 Task: Create a sub task Gather and Analyse Requirements for the task  Create a new system for managing employee benefits and compensation in the project AgileDesign , assign it to team member softage.5@softage.net and update the status of the sub task to  At Risk , set the priority of the sub task to Medium
Action: Mouse scrolled (561, 427) with delta (0, 0)
Screenshot: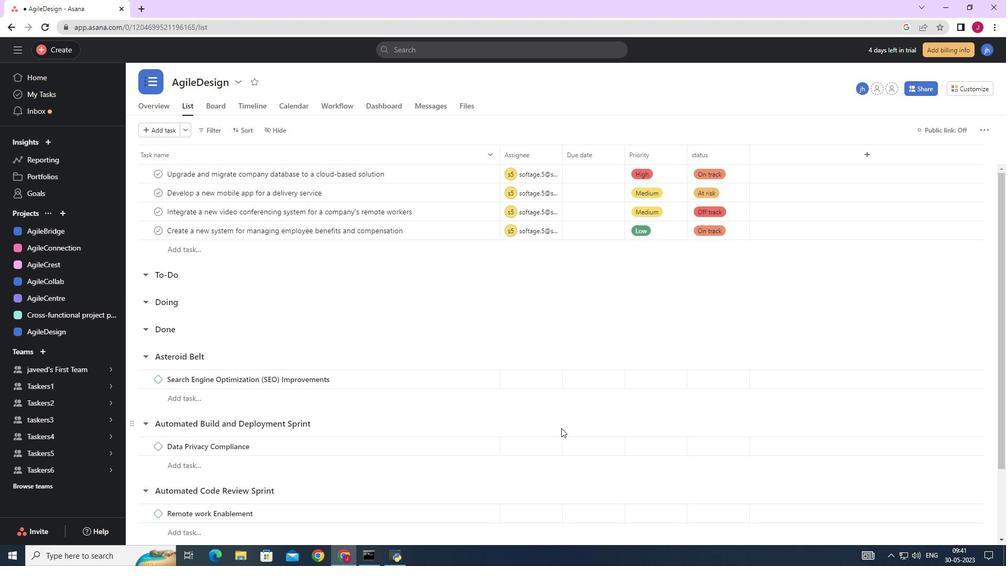 
Action: Mouse scrolled (561, 428) with delta (0, 0)
Screenshot: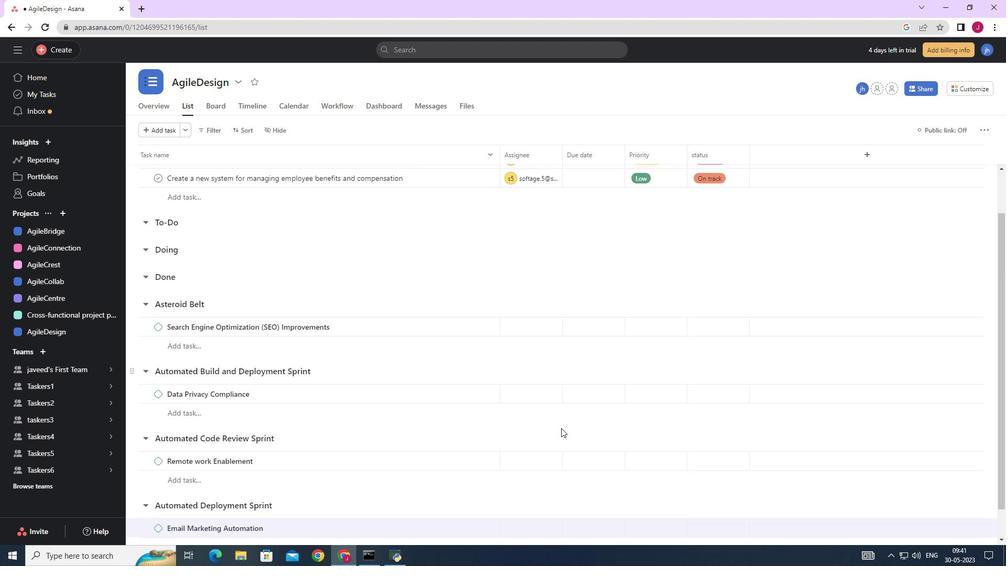 
Action: Mouse scrolled (561, 428) with delta (0, 0)
Screenshot: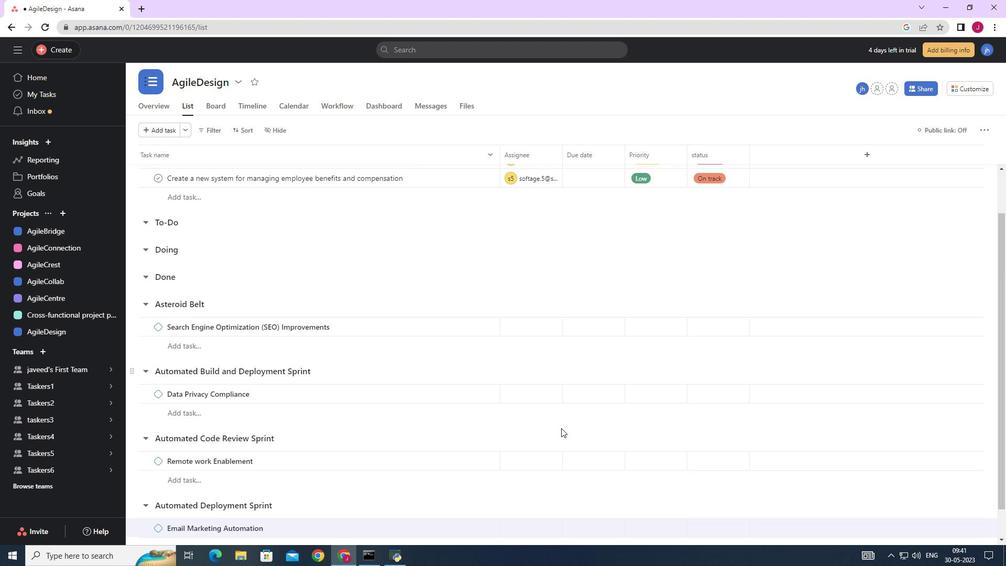 
Action: Mouse scrolled (561, 428) with delta (0, 0)
Screenshot: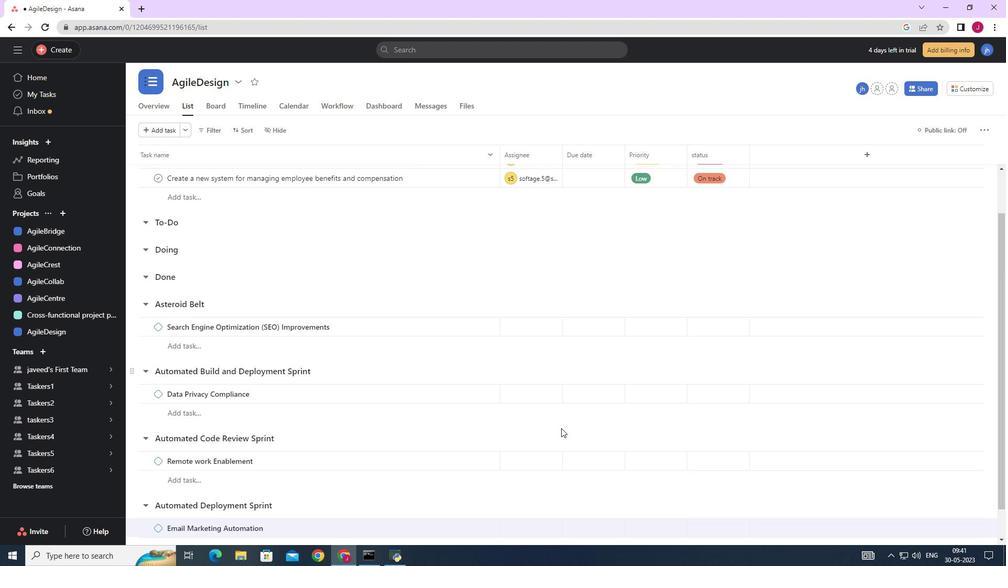 
Action: Mouse moved to (444, 232)
Screenshot: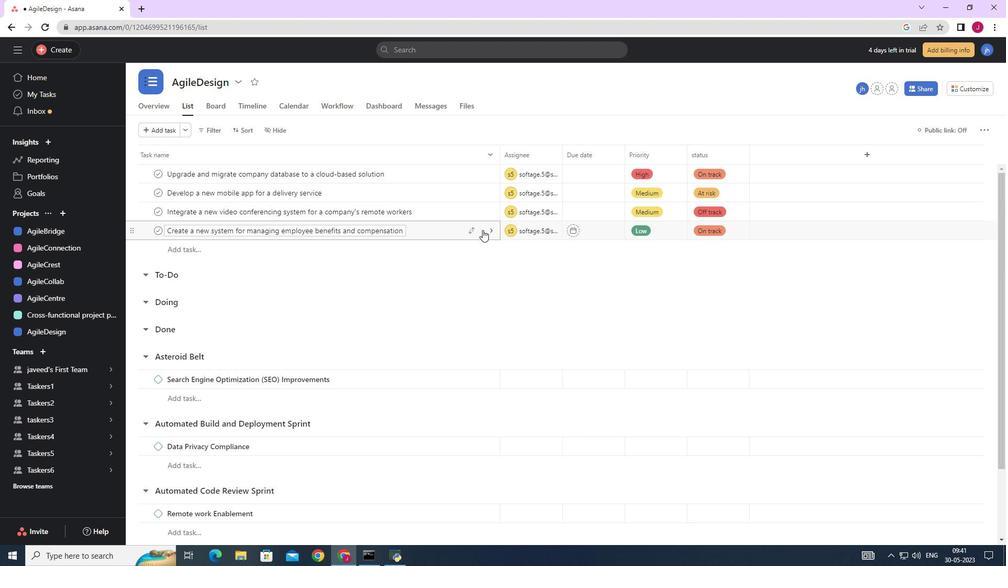 
Action: Mouse pressed left at (444, 232)
Screenshot: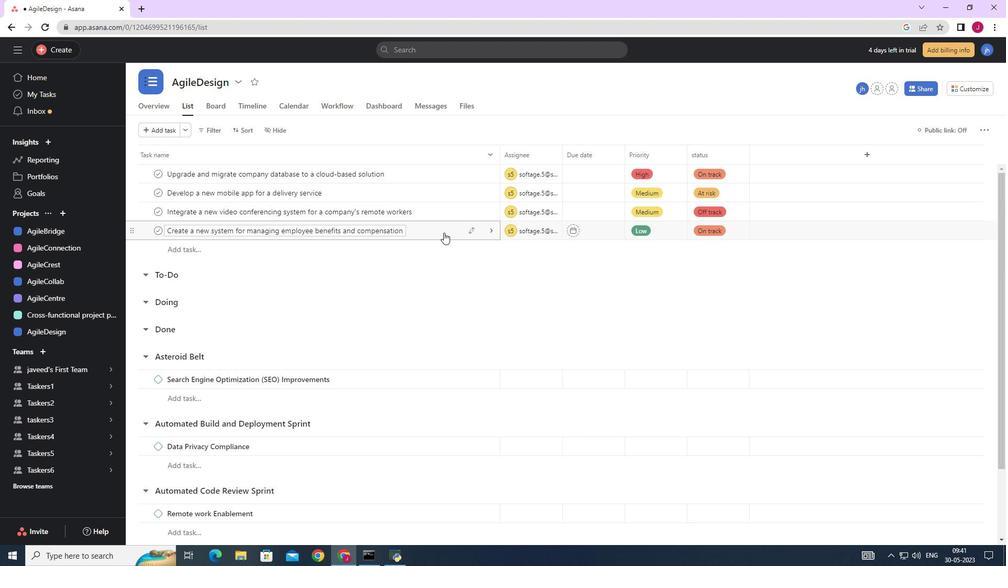 
Action: Mouse moved to (761, 372)
Screenshot: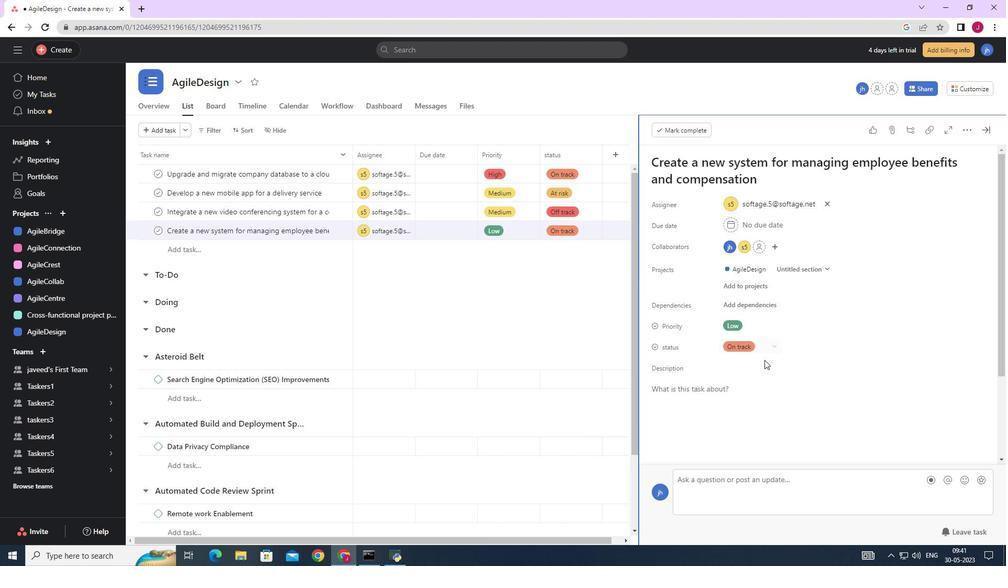 
Action: Mouse scrolled (761, 372) with delta (0, 0)
Screenshot: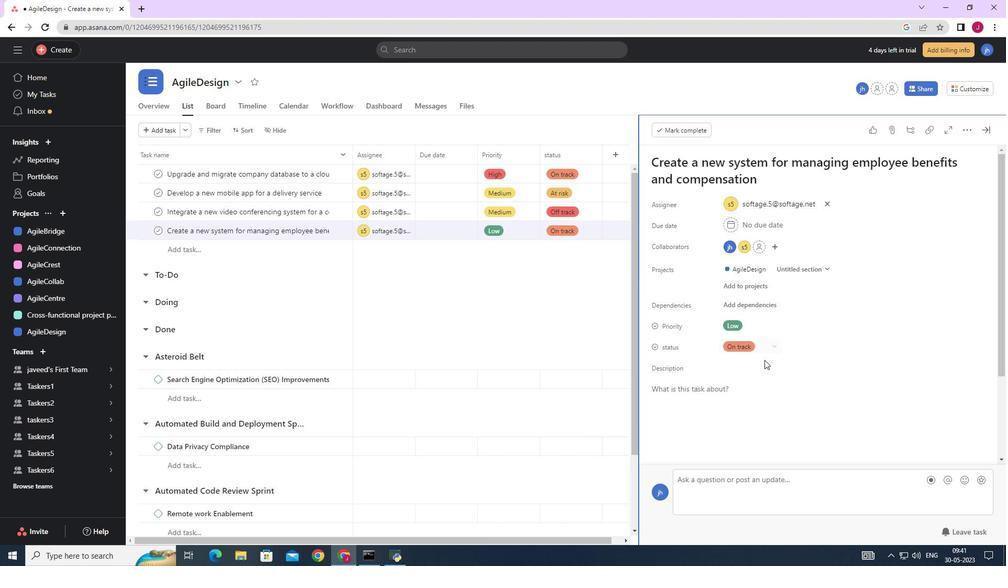 
Action: Mouse scrolled (761, 372) with delta (0, 0)
Screenshot: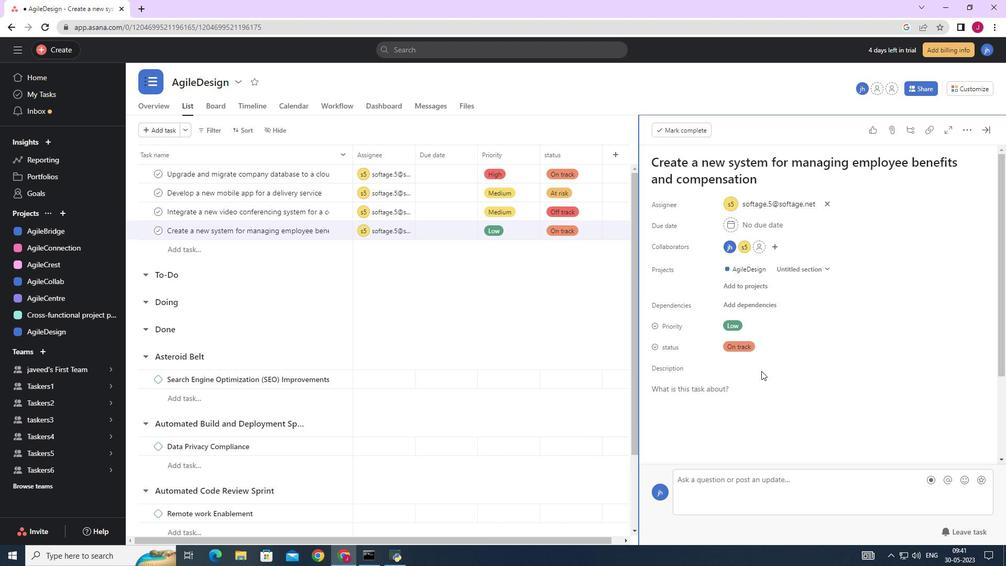 
Action: Mouse scrolled (761, 372) with delta (0, 0)
Screenshot: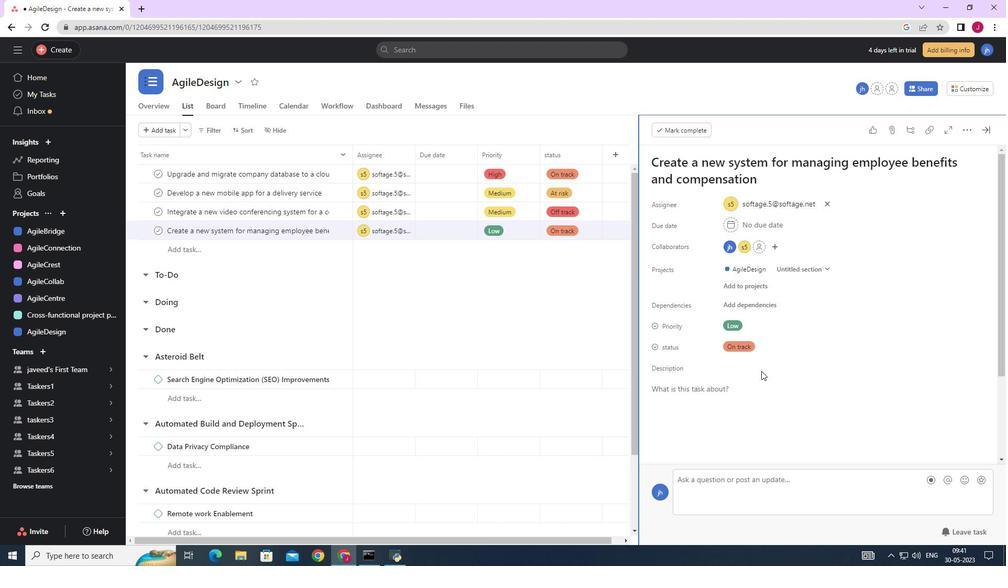
Action: Mouse scrolled (761, 372) with delta (0, 0)
Screenshot: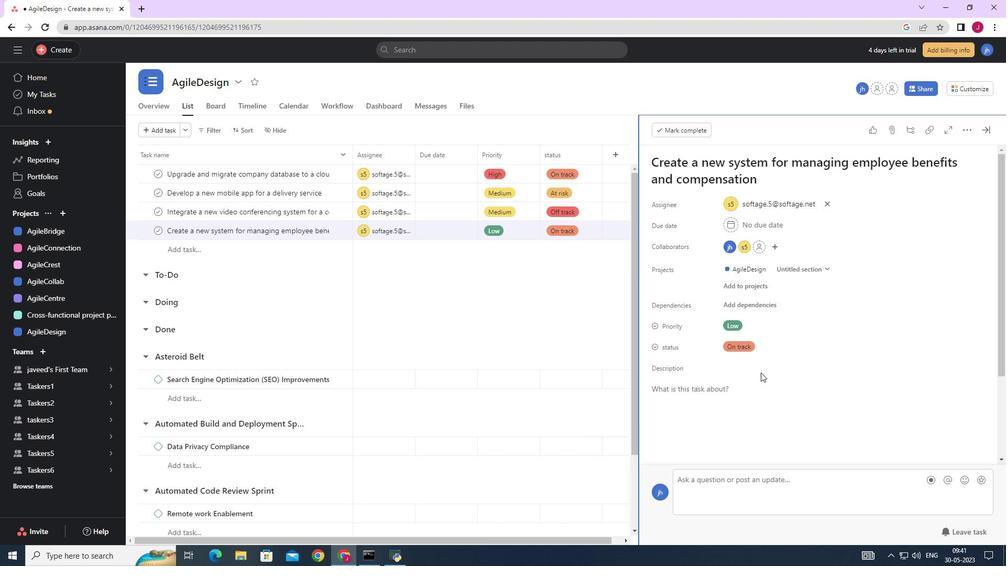 
Action: Mouse moved to (679, 380)
Screenshot: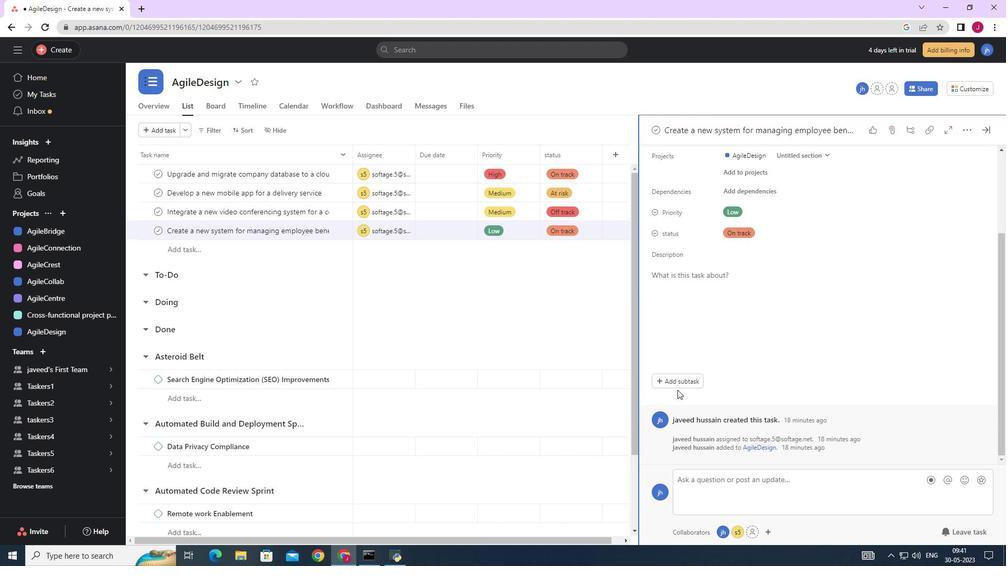 
Action: Mouse pressed left at (679, 380)
Screenshot: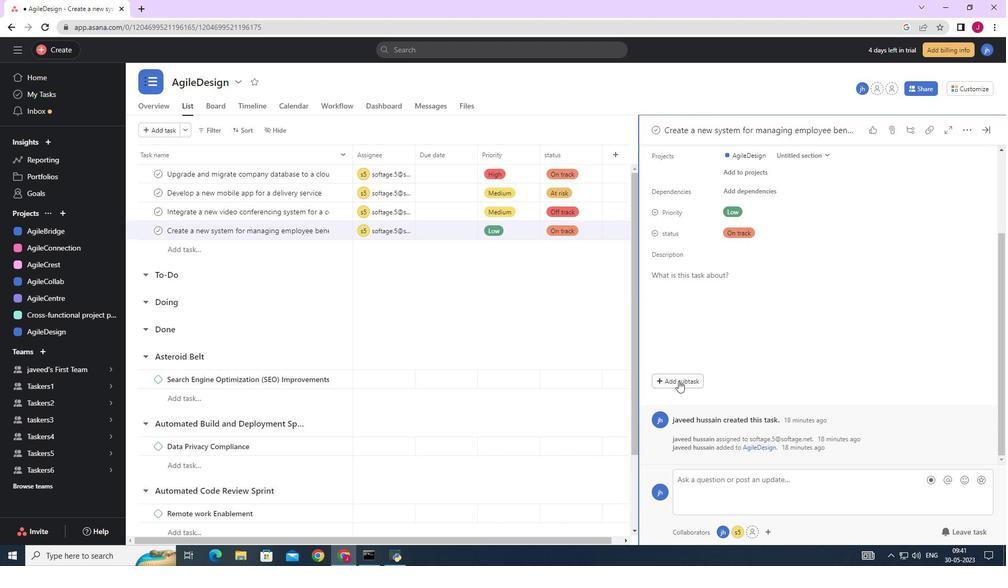 
Action: Mouse moved to (689, 361)
Screenshot: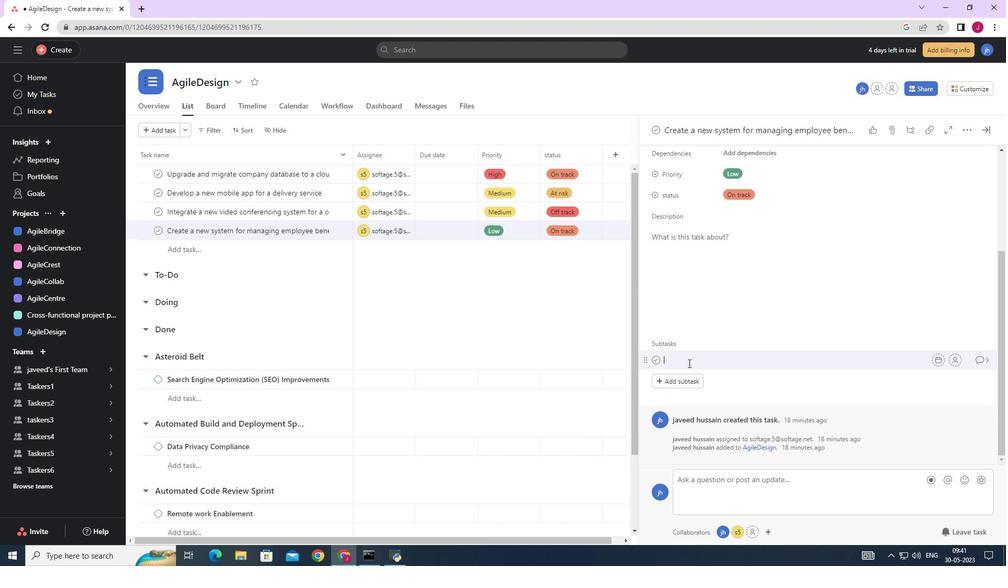 
Action: Key pressed <Key.caps_lock>G<Key.caps_lock>ather<Key.space>and<Key.space><Key.caps_lock>A<Key.caps_lock>nalyse<Key.space><Key.caps_lock>R<Key.caps_lock>equirements
Screenshot: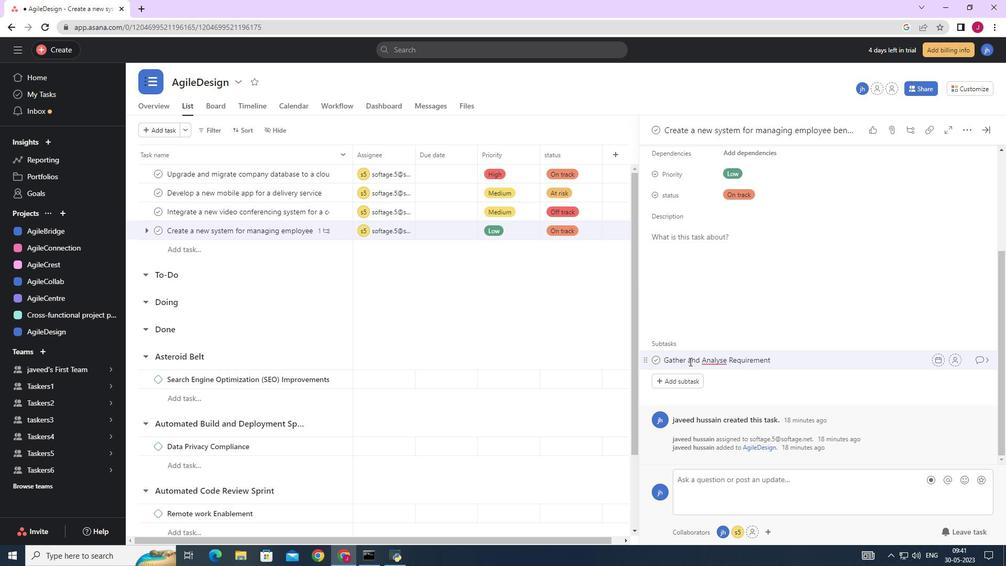 
Action: Mouse moved to (950, 362)
Screenshot: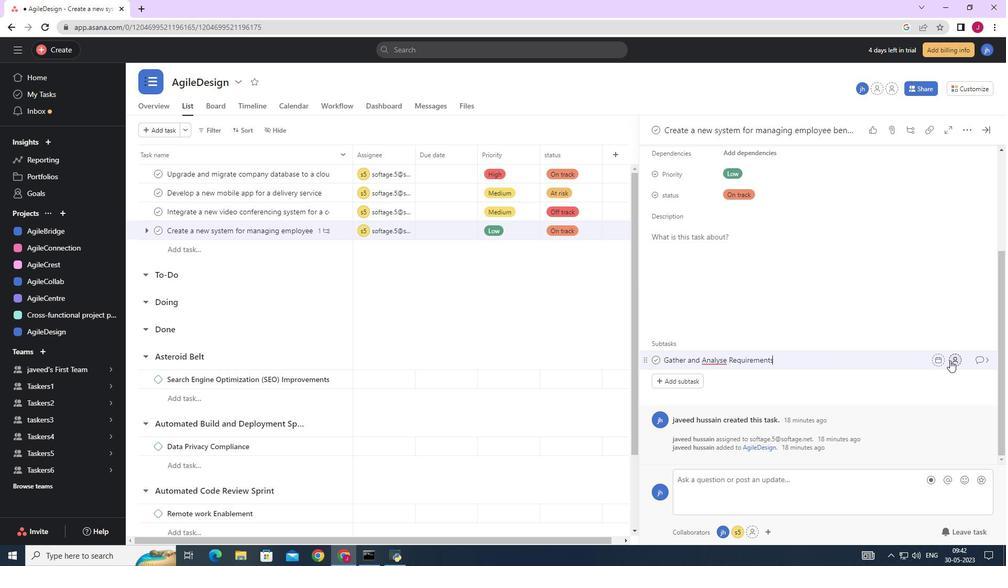 
Action: Mouse pressed left at (950, 362)
Screenshot: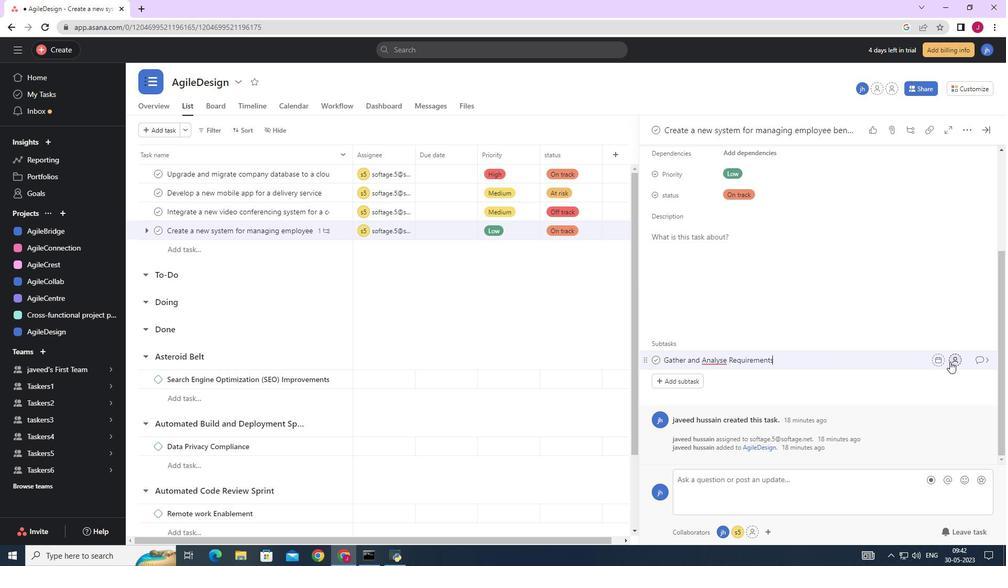 
Action: Mouse moved to (949, 362)
Screenshot: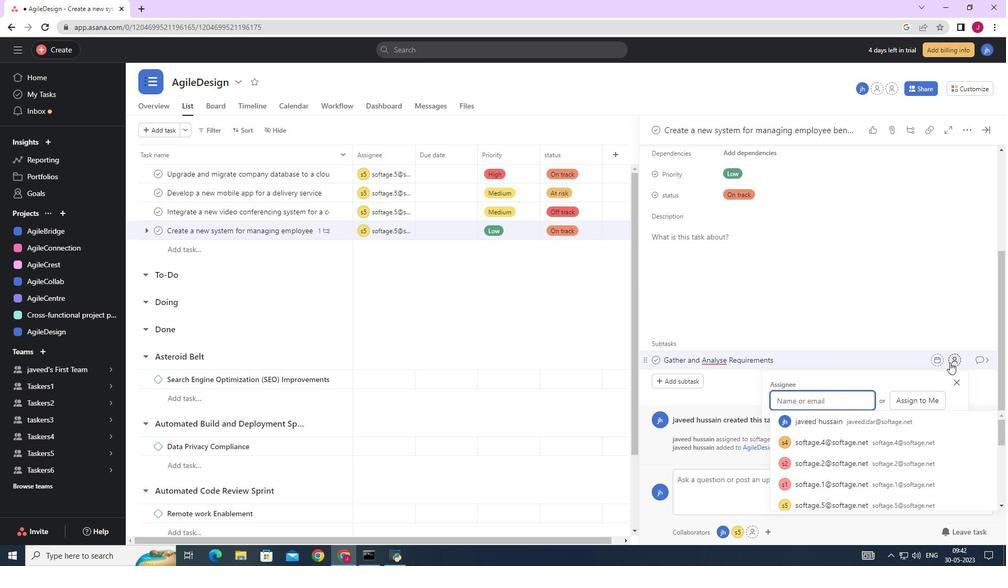 
Action: Key pressed softage.5
Screenshot: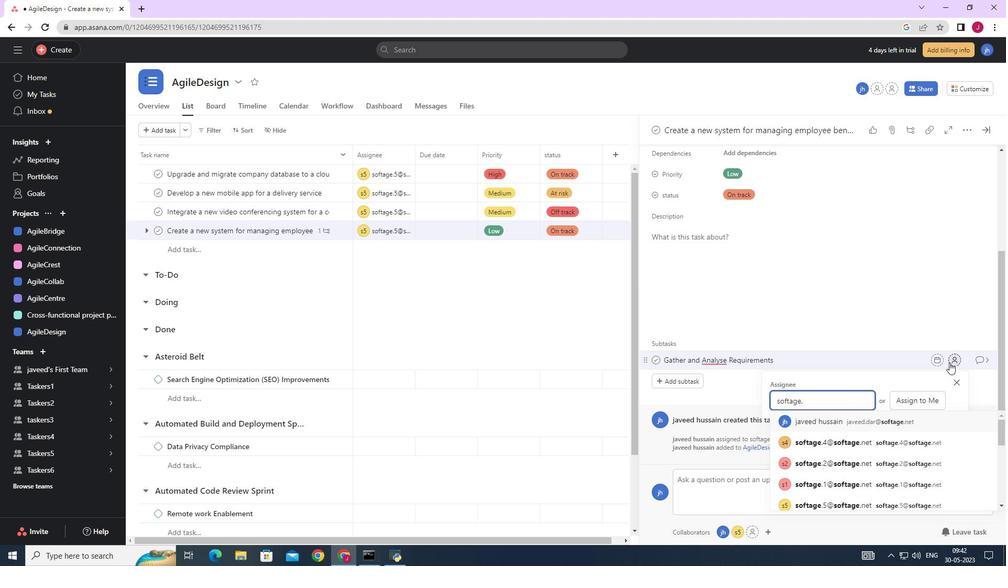 
Action: Mouse moved to (851, 422)
Screenshot: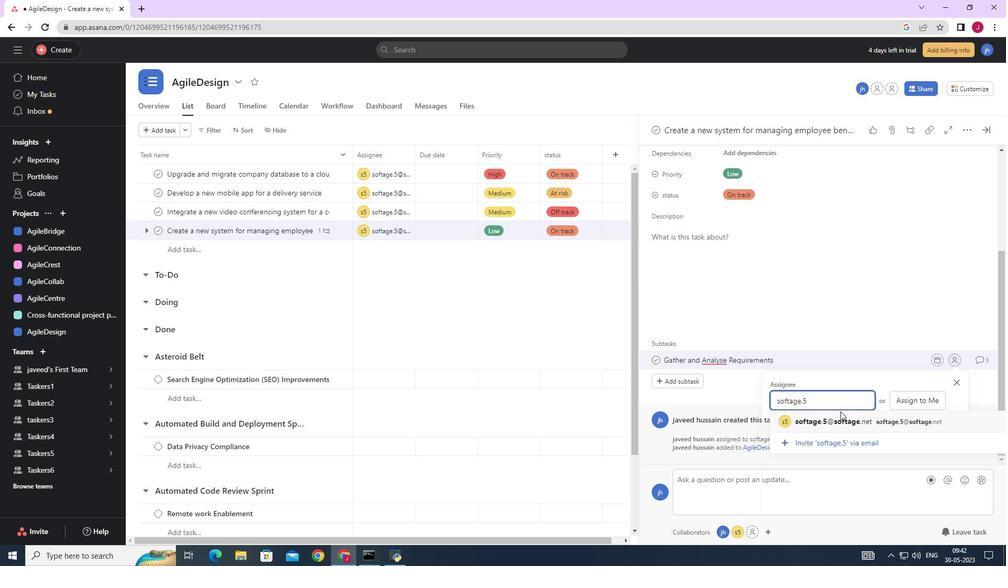 
Action: Mouse pressed left at (851, 422)
Screenshot: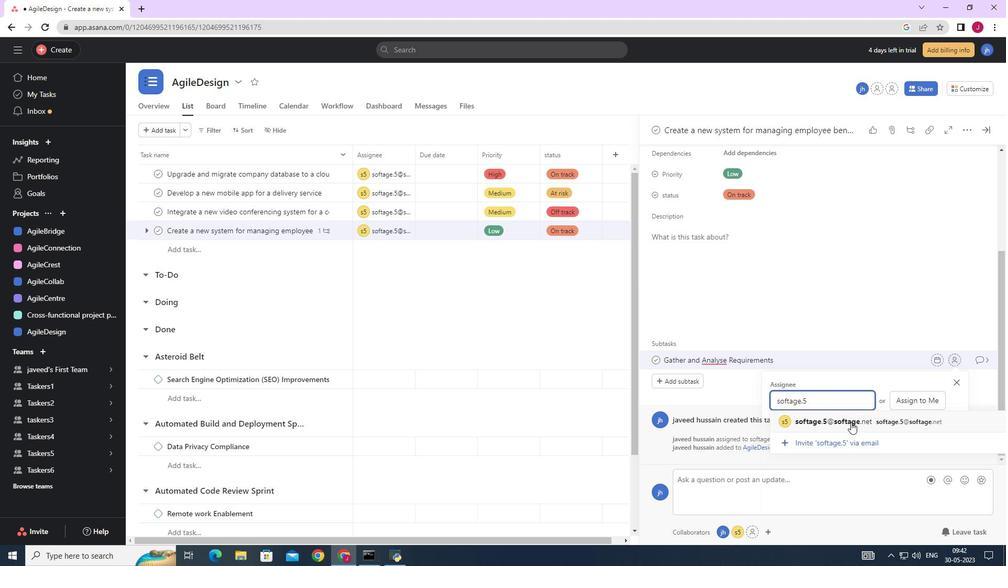 
Action: Mouse moved to (981, 361)
Screenshot: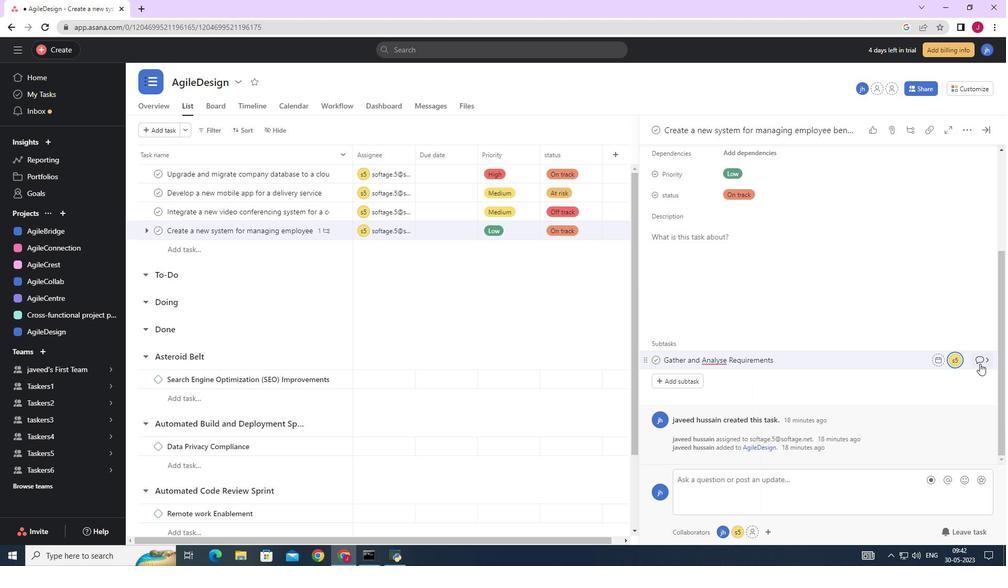 
Action: Mouse pressed left at (981, 361)
Screenshot: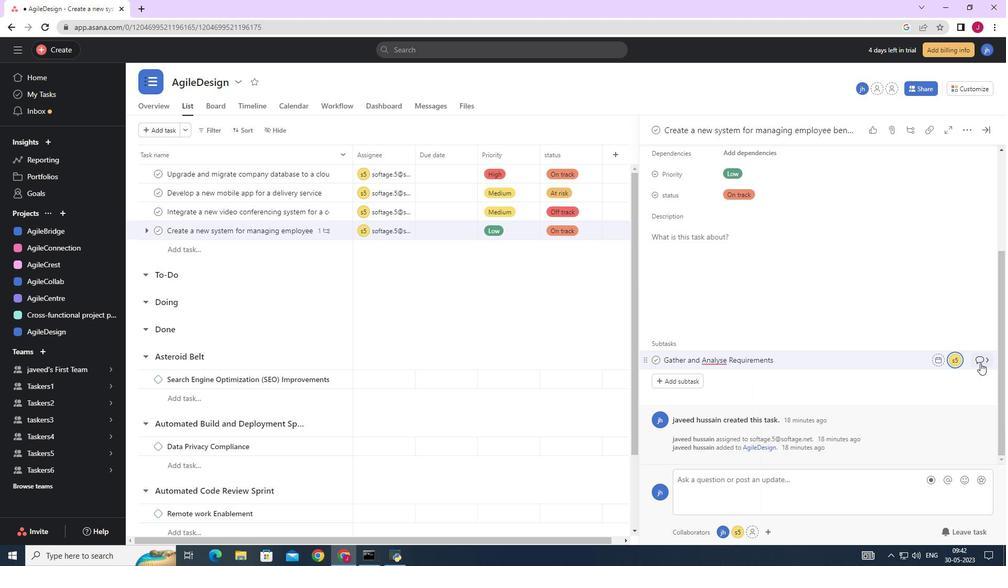 
Action: Mouse moved to (696, 299)
Screenshot: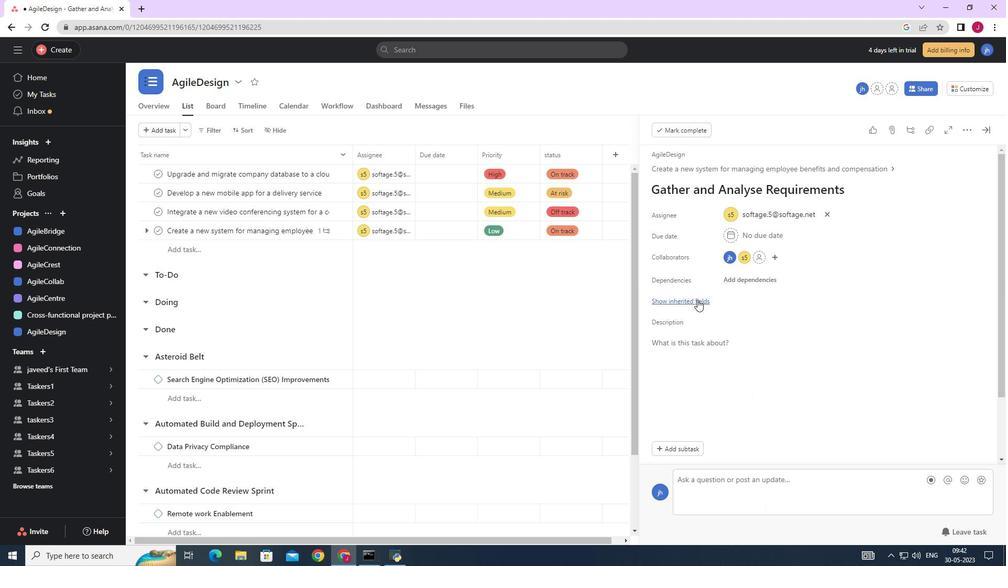 
Action: Mouse pressed left at (696, 299)
Screenshot: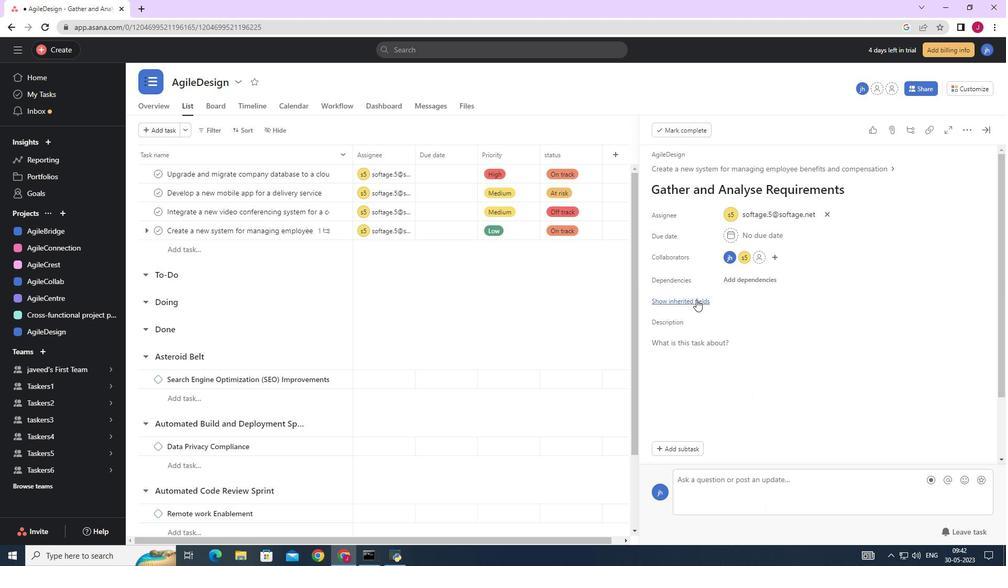 
Action: Mouse moved to (719, 321)
Screenshot: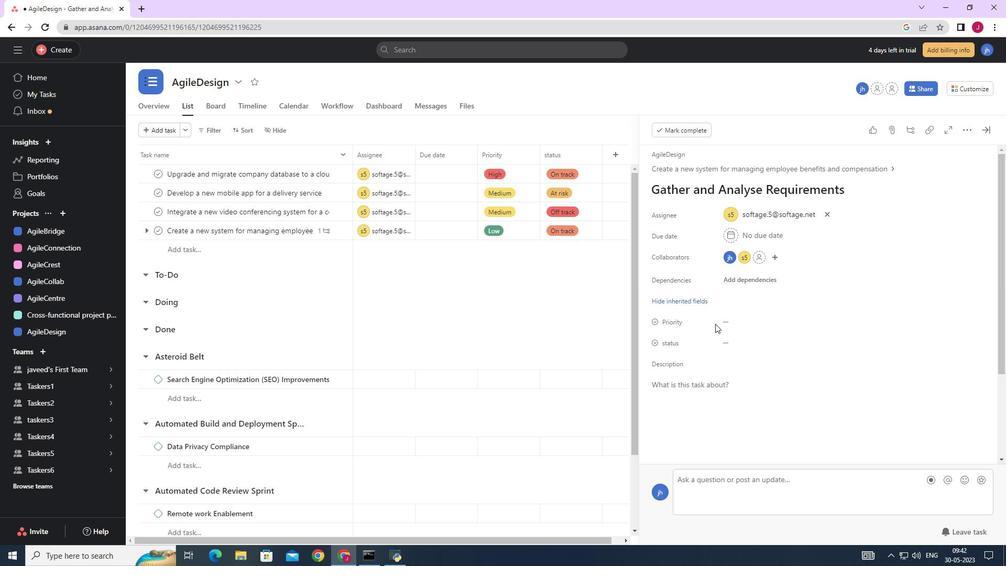 
Action: Mouse pressed left at (719, 321)
Screenshot: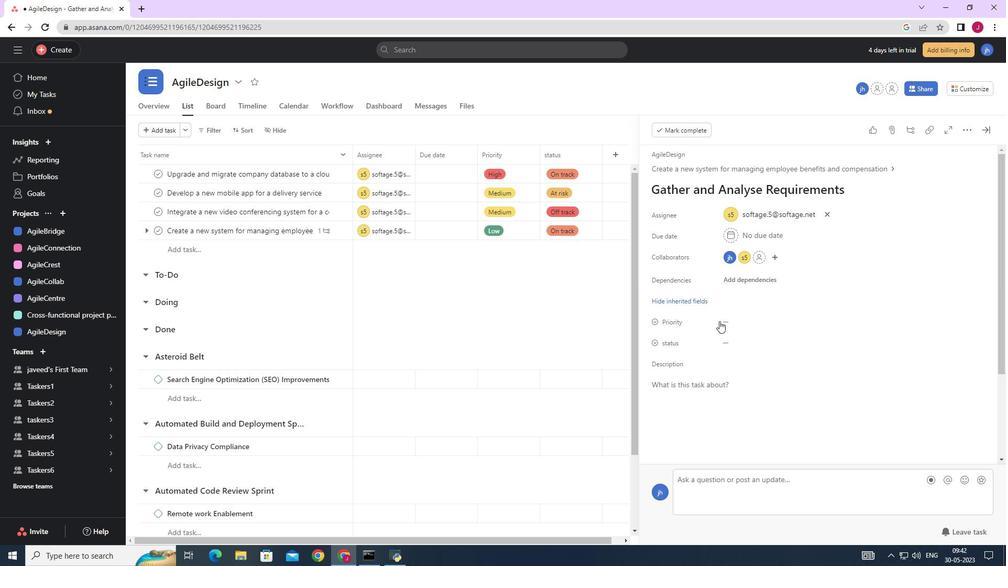 
Action: Mouse moved to (753, 374)
Screenshot: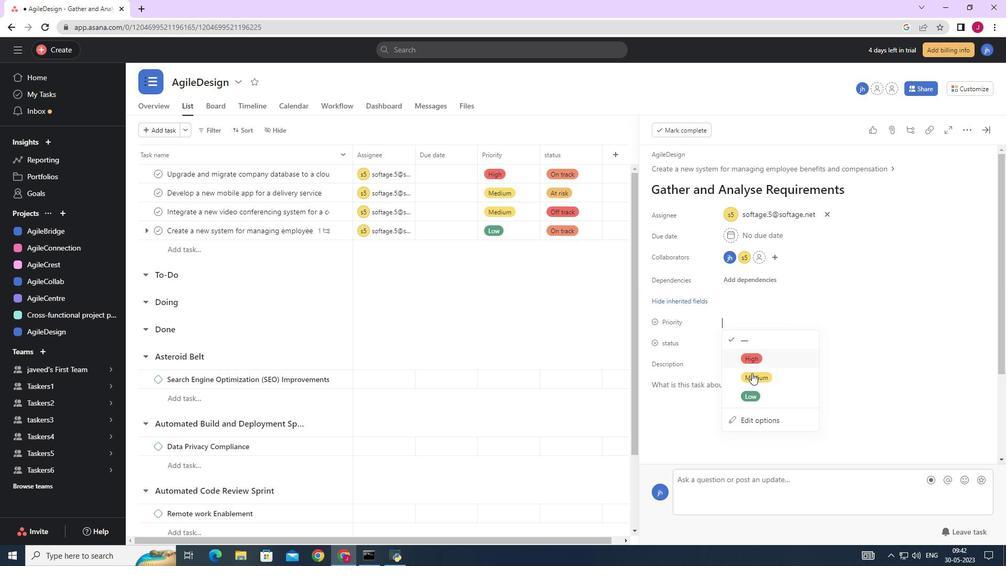 
Action: Mouse pressed left at (753, 374)
Screenshot: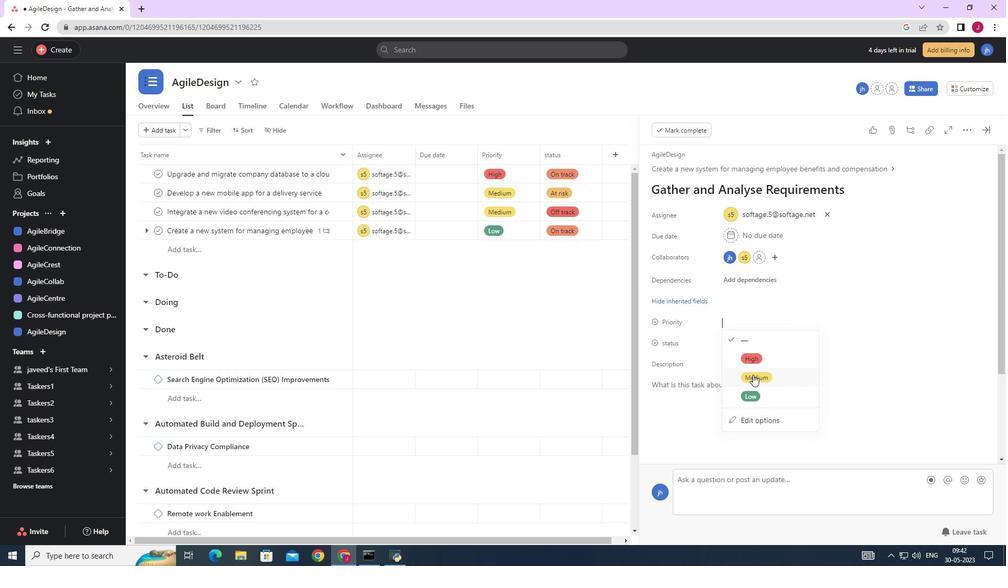 
Action: Mouse moved to (734, 344)
Screenshot: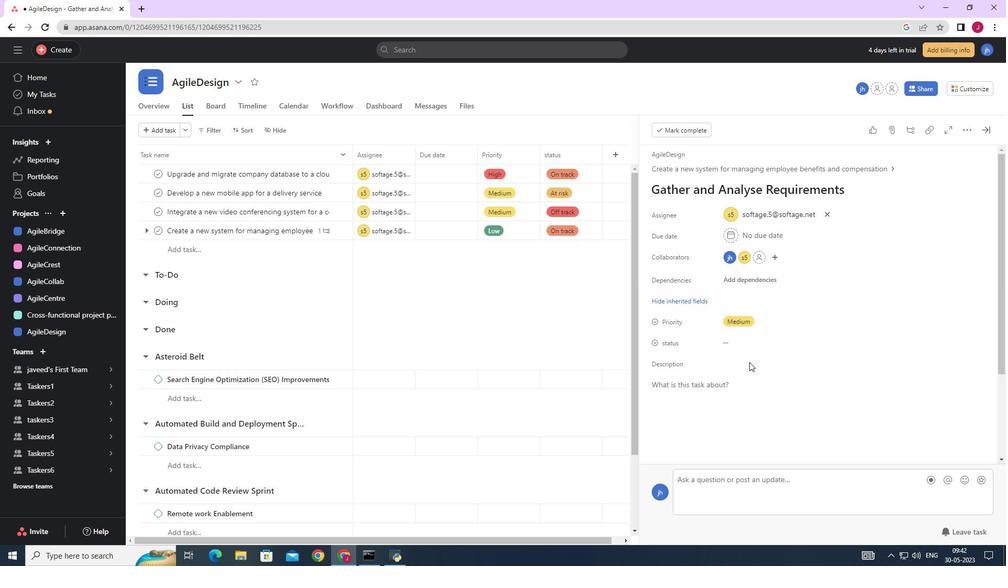 
Action: Mouse pressed left at (734, 344)
Screenshot: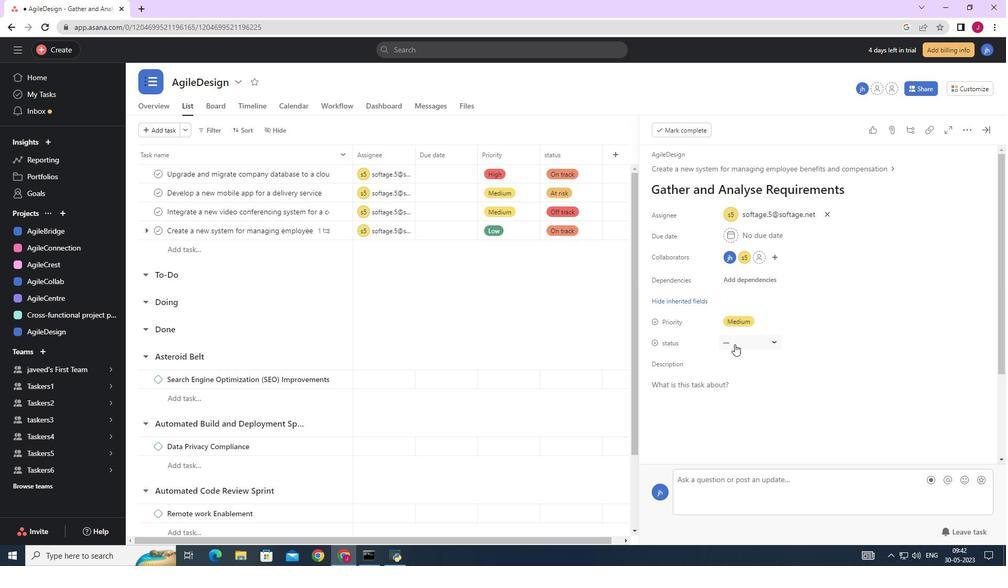 
Action: Mouse moved to (687, 420)
Screenshot: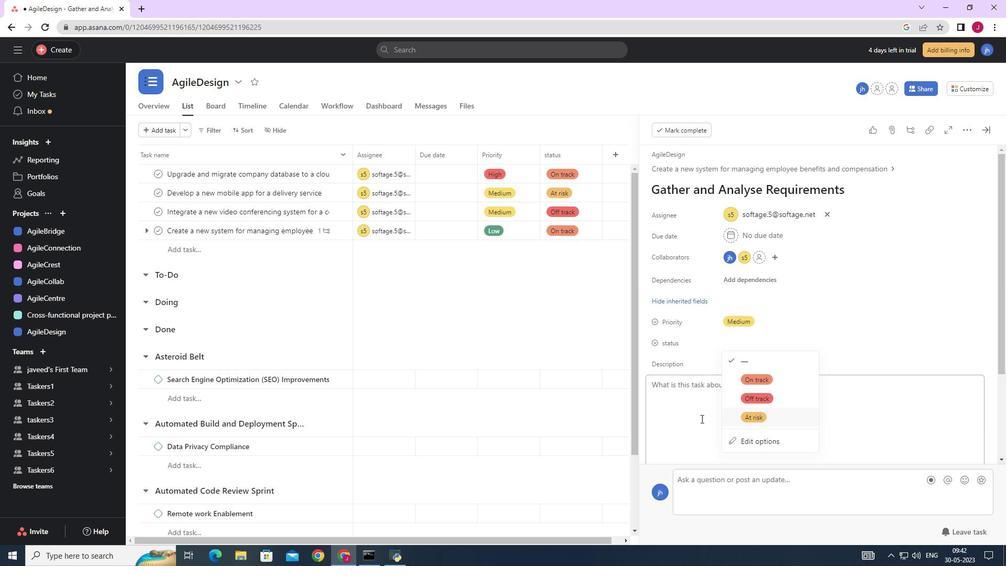 
Action: Mouse pressed left at (687, 420)
Screenshot: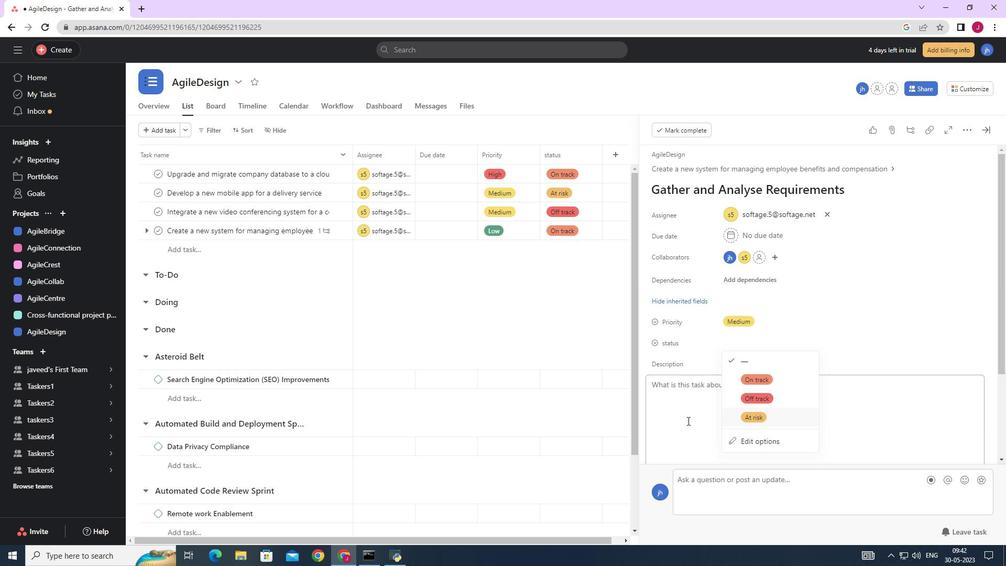 
Action: Mouse moved to (726, 340)
Screenshot: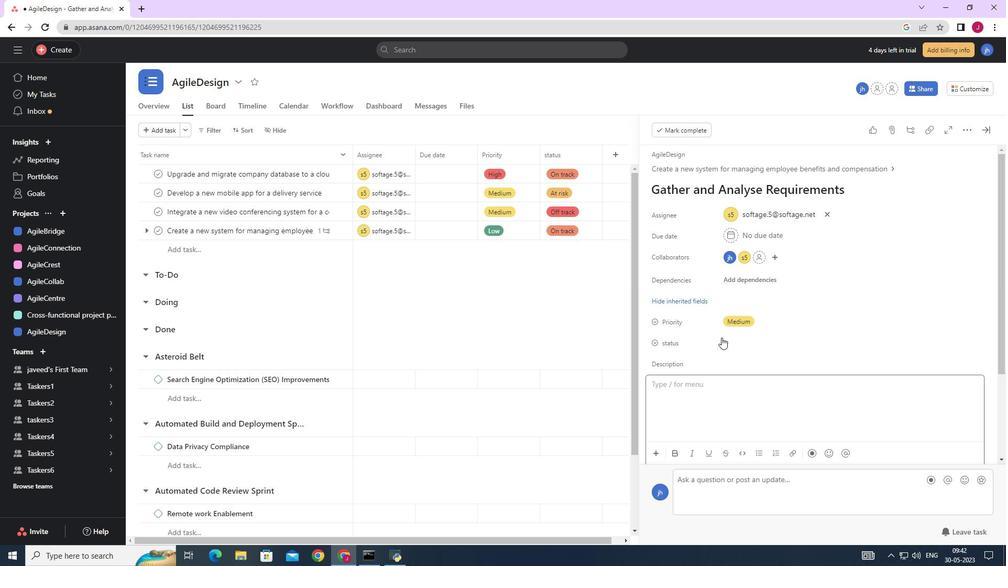 
Action: Mouse pressed left at (726, 340)
Screenshot: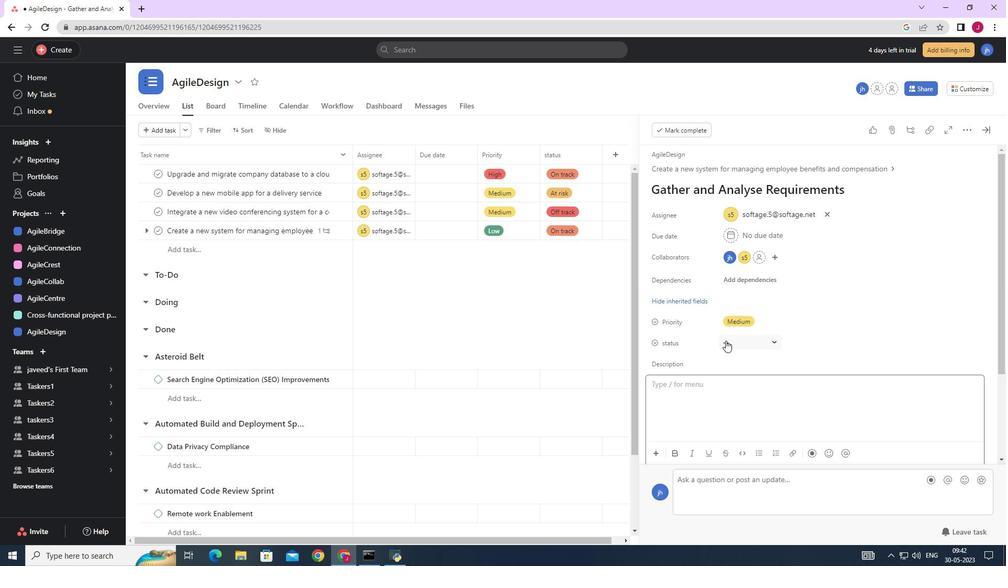 
Action: Mouse moved to (754, 416)
Screenshot: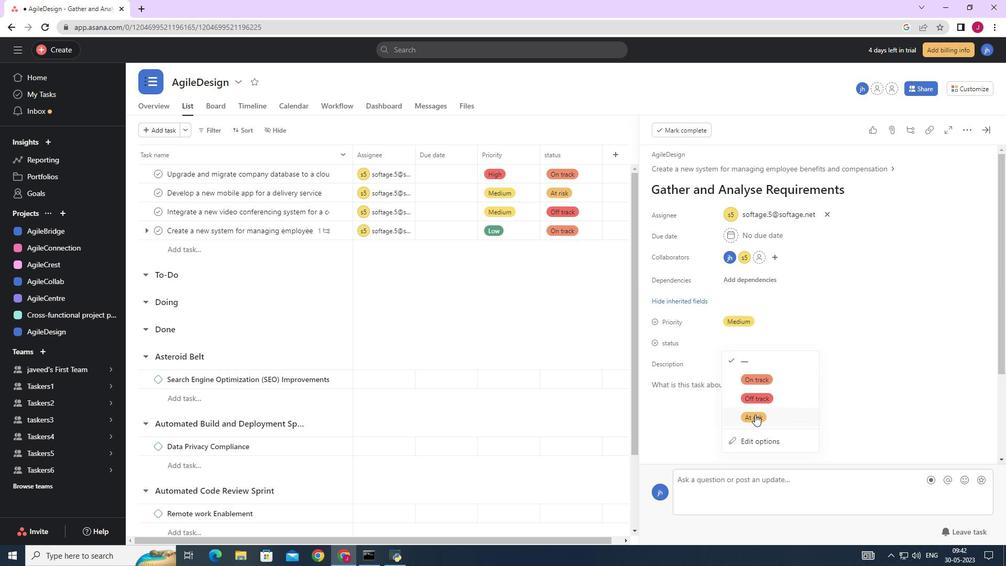 
Action: Mouse pressed left at (754, 416)
Screenshot: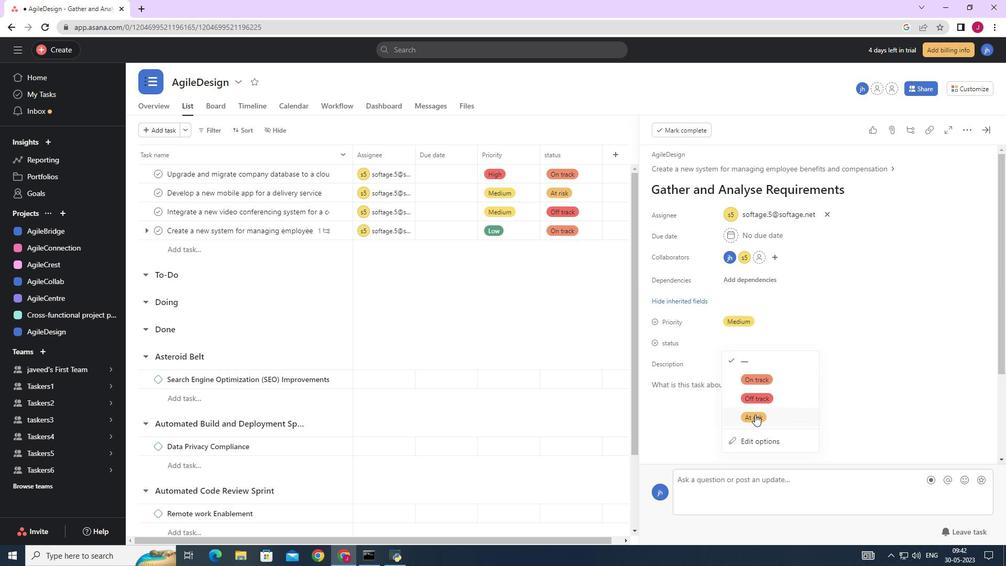 
Action: Mouse moved to (960, 185)
Screenshot: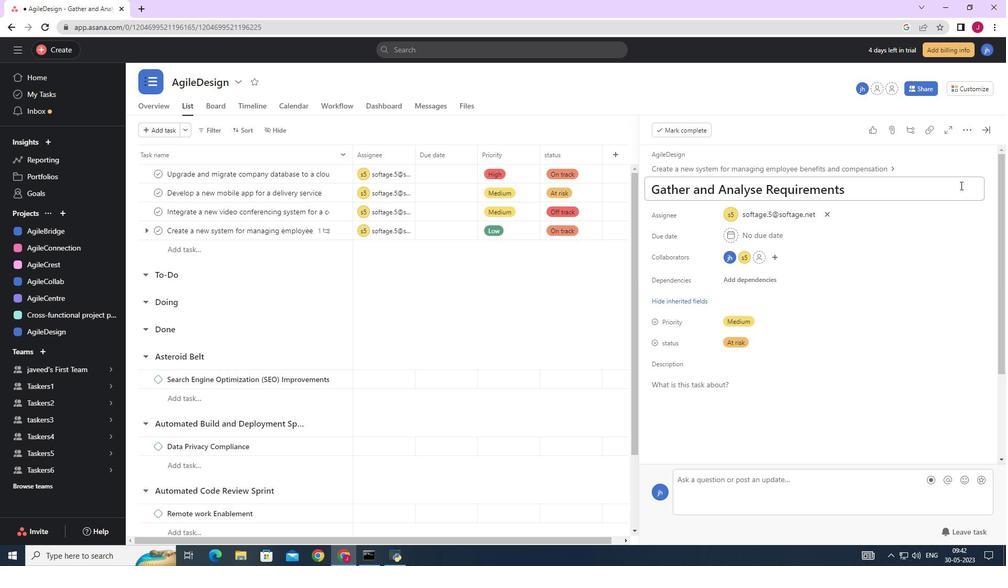 
